 Task: In the  document Andrew.epub ,change text color to 'Dark Red' Insert the mentioned shape below the text 'Rounded Rectangle'. Change color of the shape to  PinkChange shape height to 0.7
Action: Mouse moved to (497, 225)
Screenshot: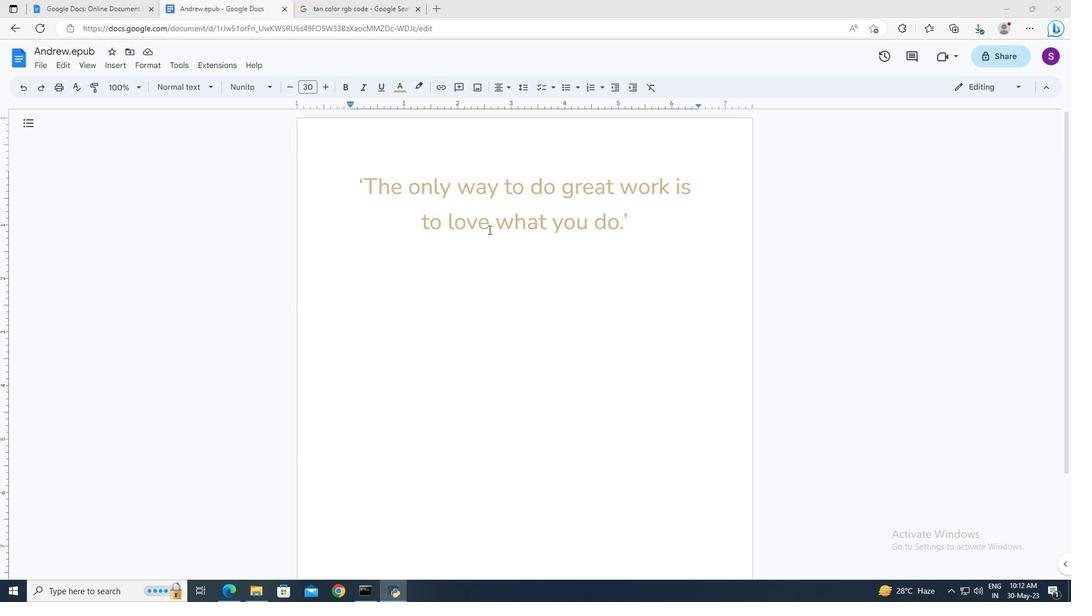 
Action: Mouse pressed left at (497, 225)
Screenshot: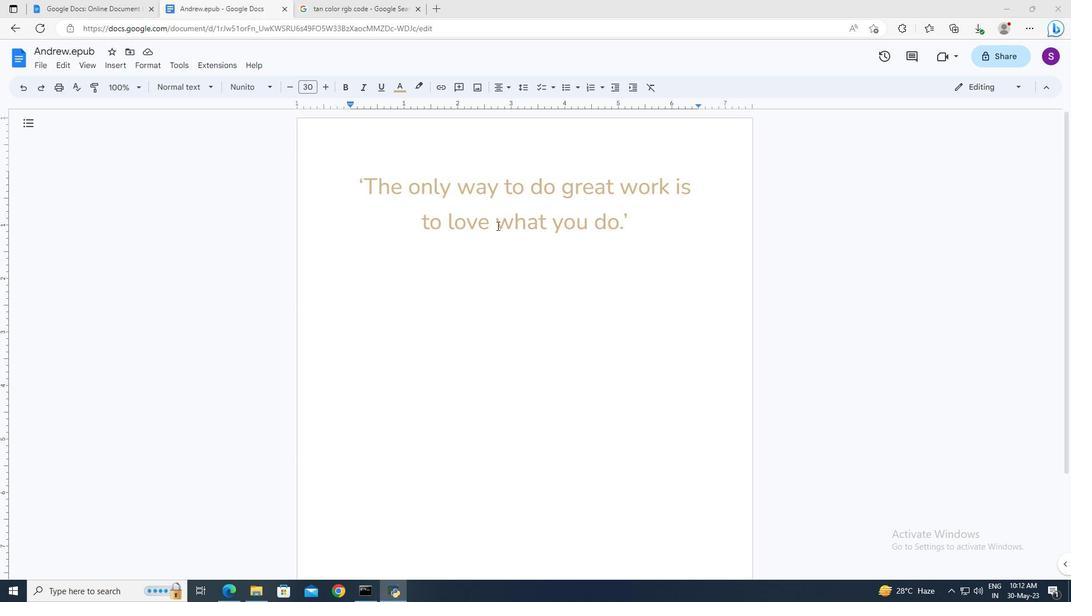 
Action: Mouse moved to (496, 224)
Screenshot: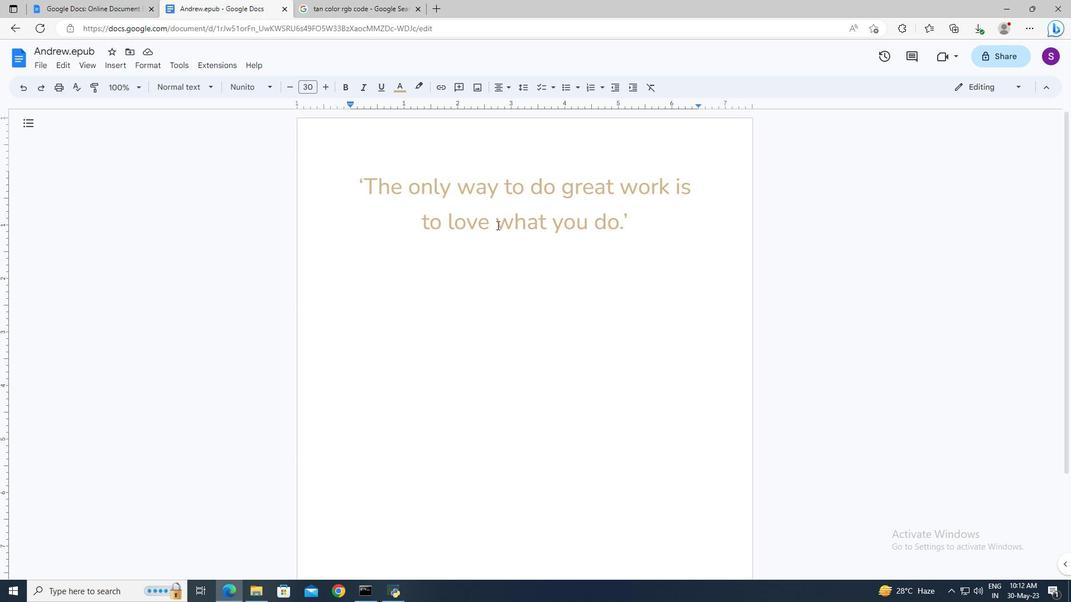 
Action: Key pressed ctrl+A
Screenshot: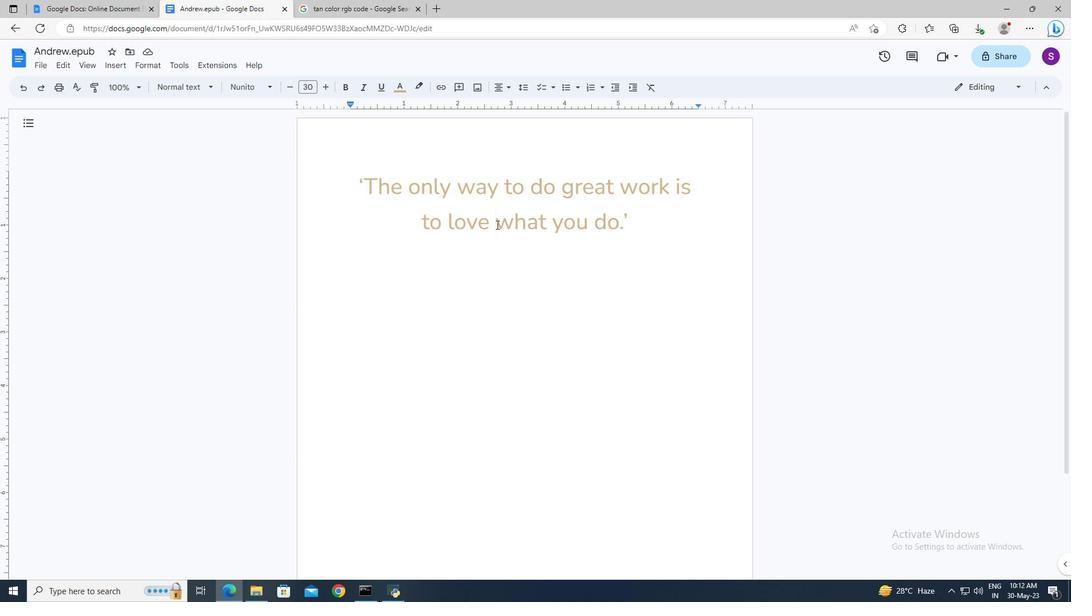 
Action: Mouse moved to (401, 87)
Screenshot: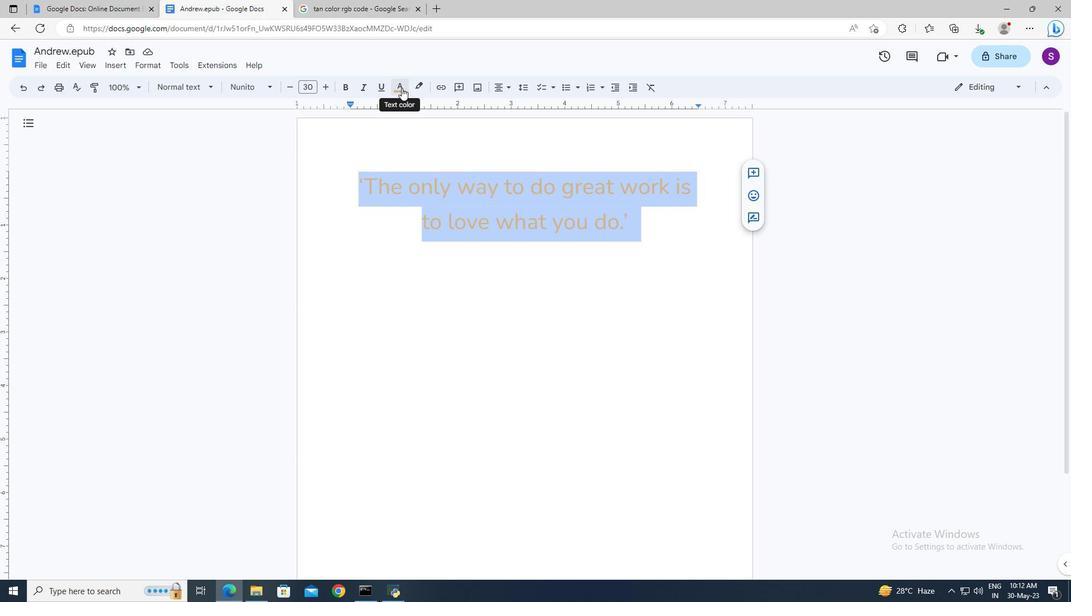 
Action: Mouse pressed left at (401, 87)
Screenshot: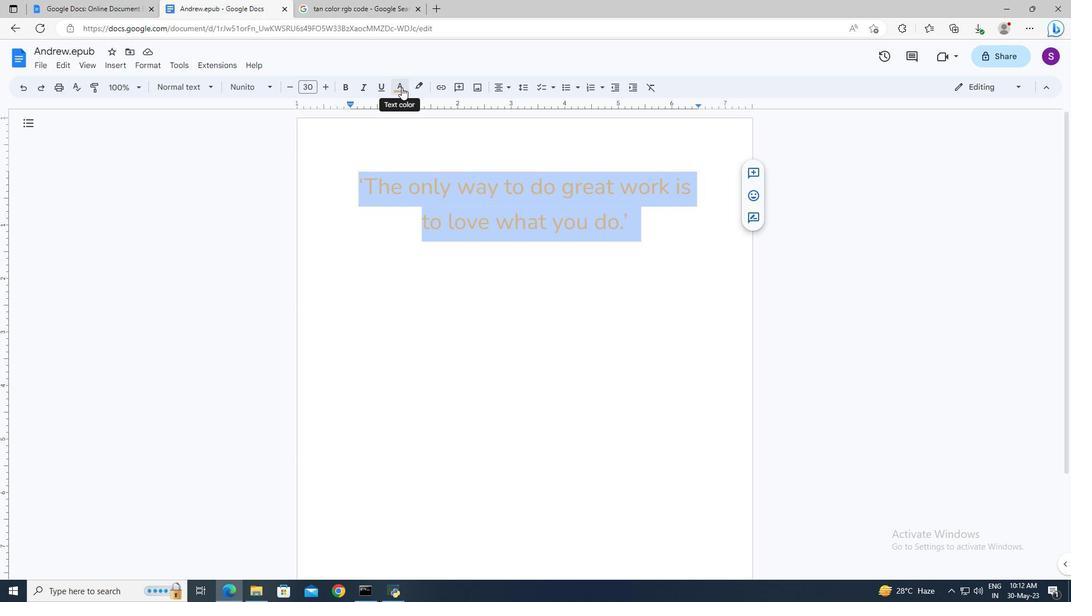 
Action: Mouse moved to (416, 176)
Screenshot: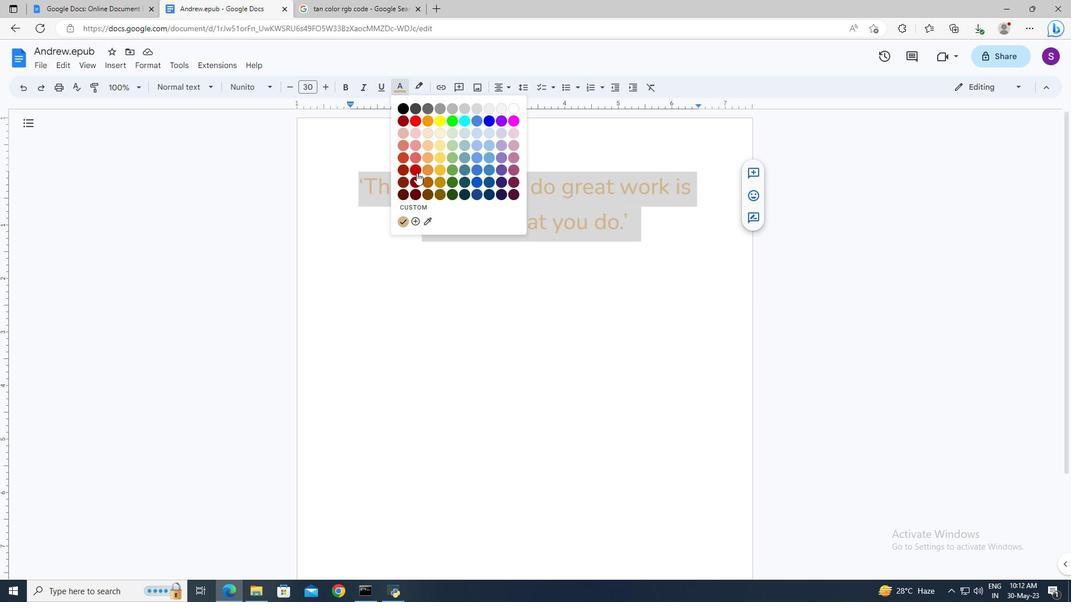 
Action: Mouse pressed left at (416, 176)
Screenshot: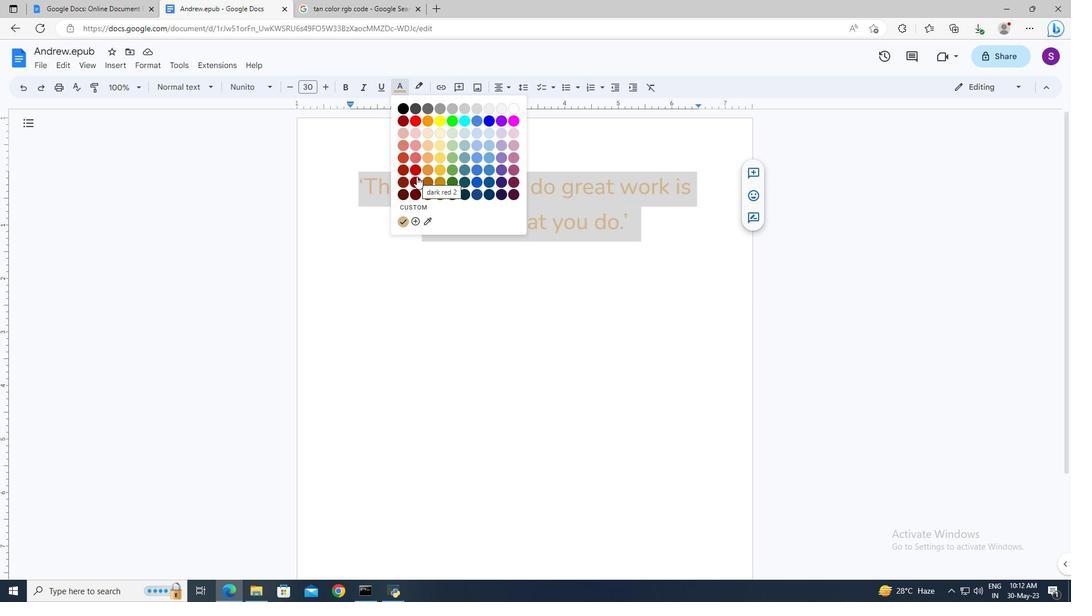 
Action: Mouse moved to (648, 228)
Screenshot: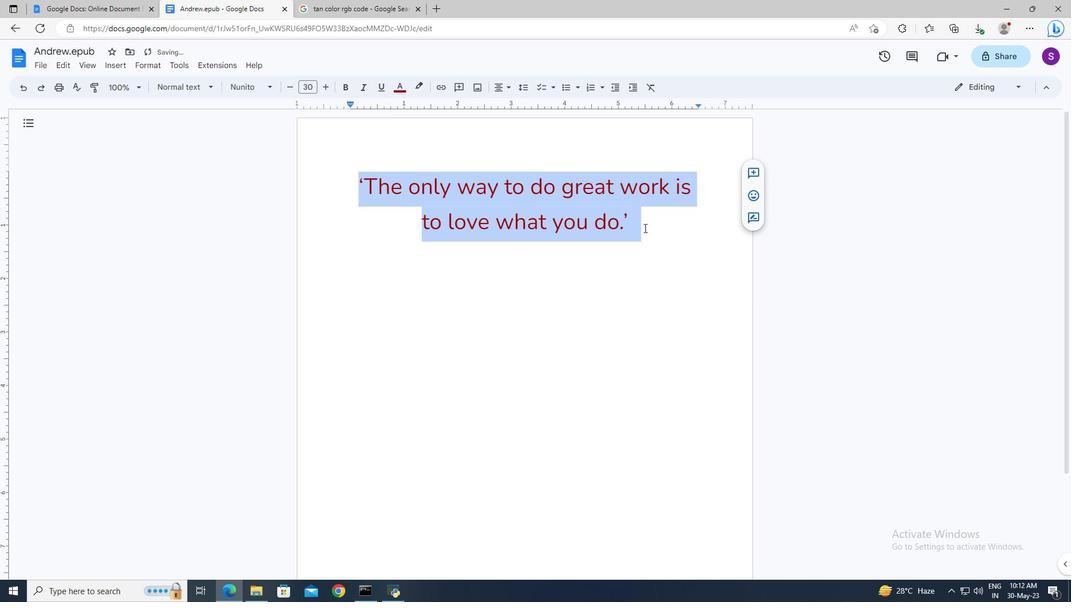 
Action: Mouse pressed left at (648, 228)
Screenshot: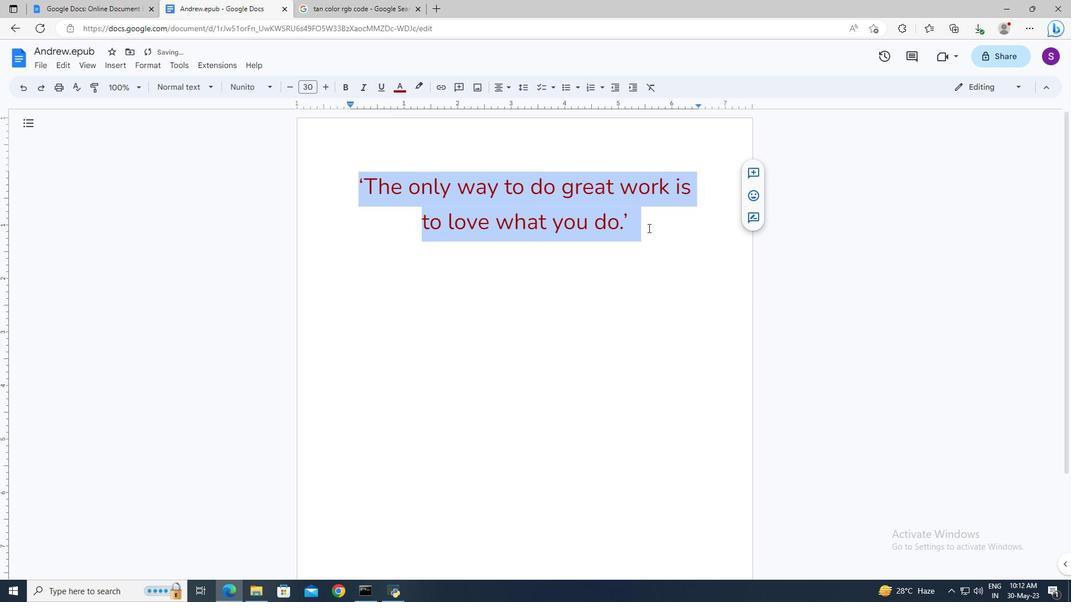 
Action: Key pressed <Key.enter>
Screenshot: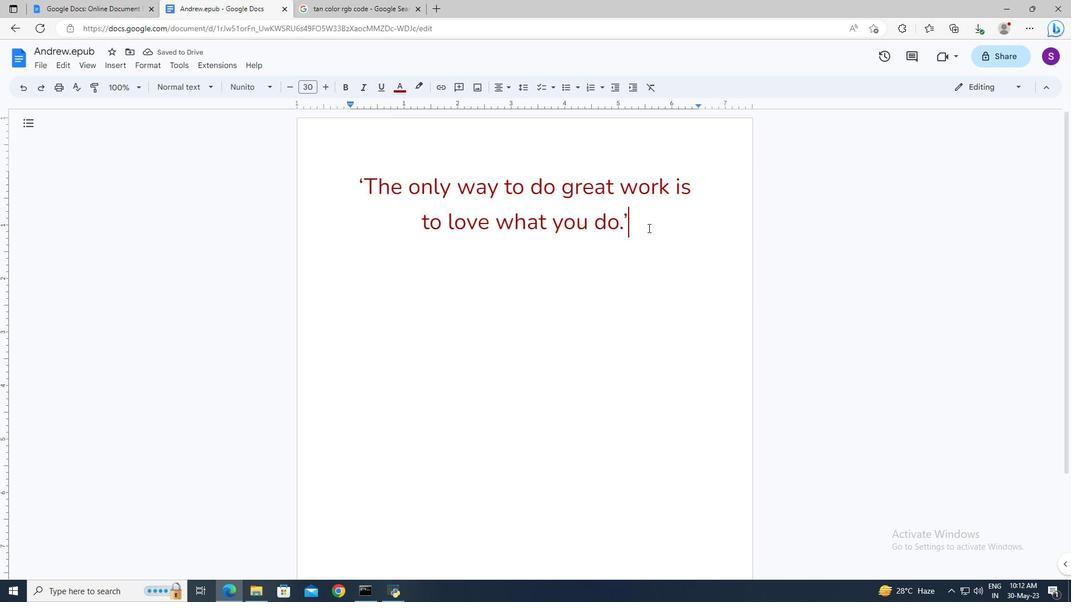 
Action: Mouse moved to (123, 68)
Screenshot: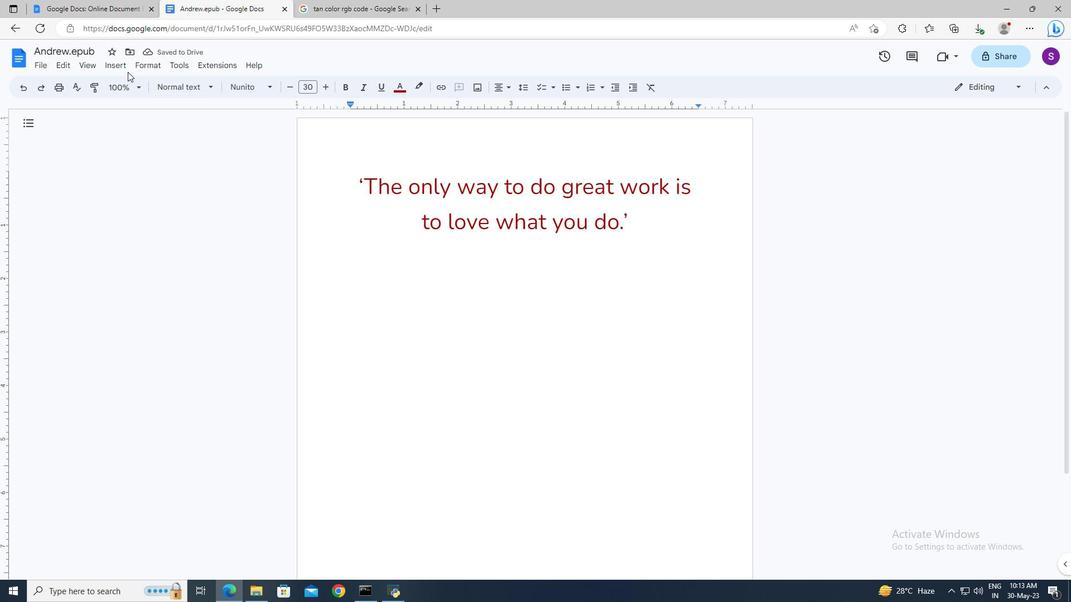 
Action: Mouse pressed left at (123, 68)
Screenshot: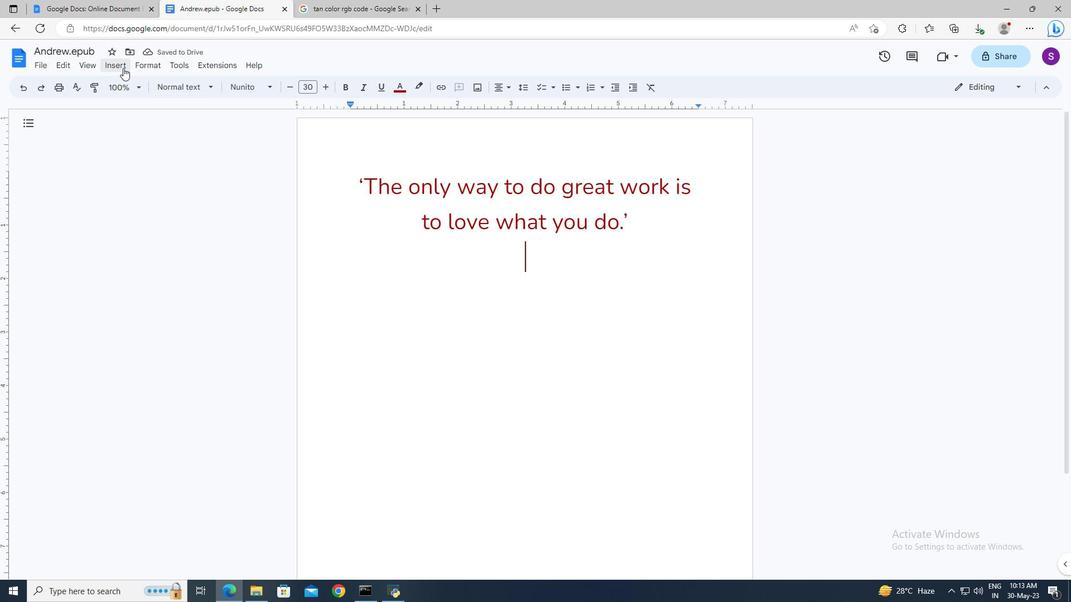 
Action: Mouse moved to (133, 114)
Screenshot: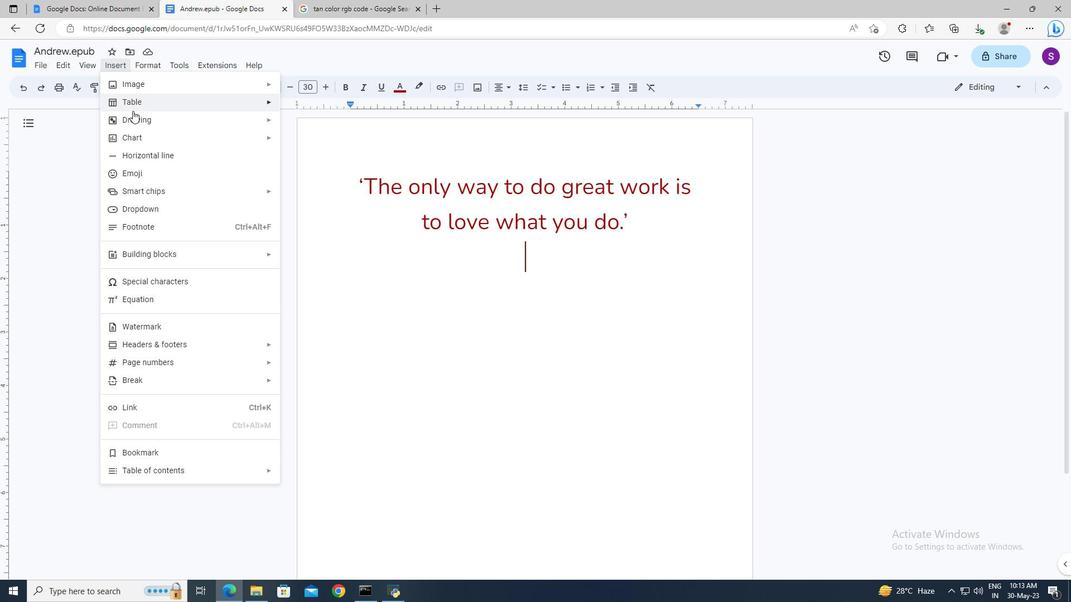 
Action: Mouse pressed left at (133, 114)
Screenshot: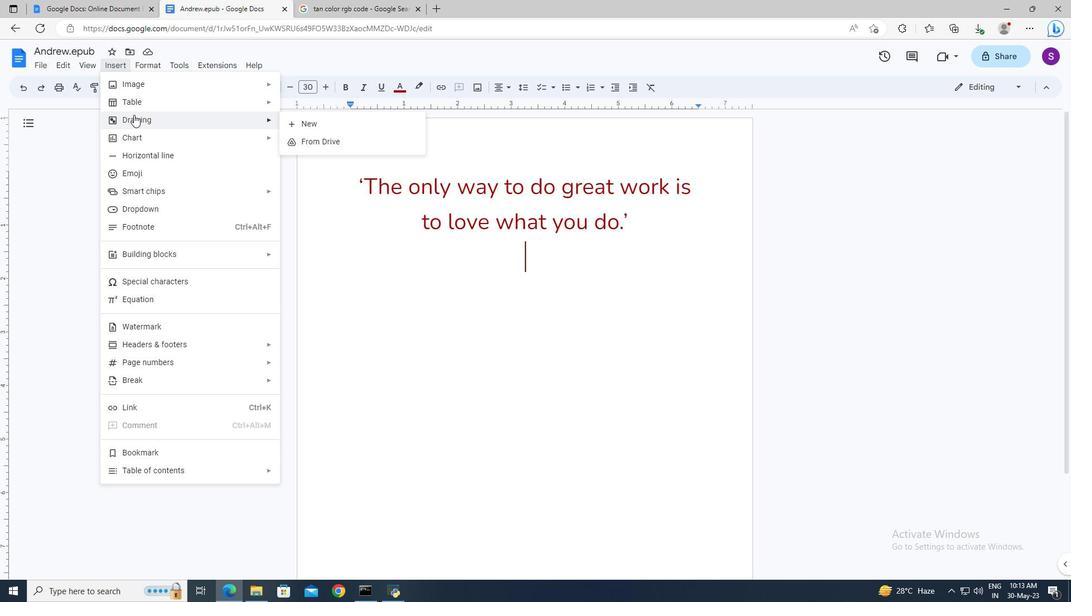 
Action: Mouse moved to (310, 121)
Screenshot: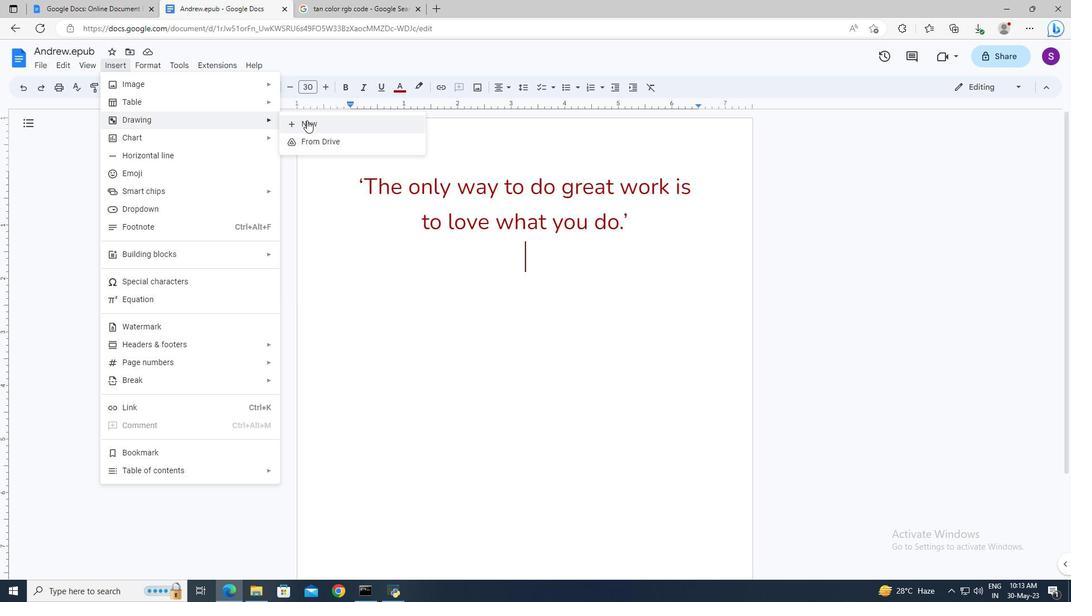 
Action: Mouse pressed left at (310, 121)
Screenshot: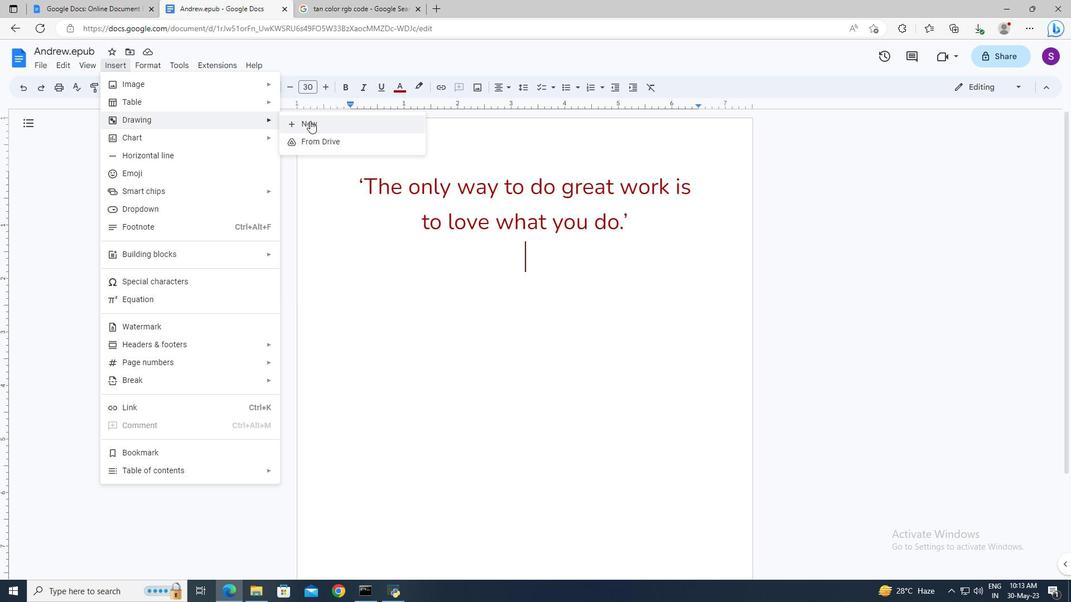 
Action: Mouse moved to (404, 122)
Screenshot: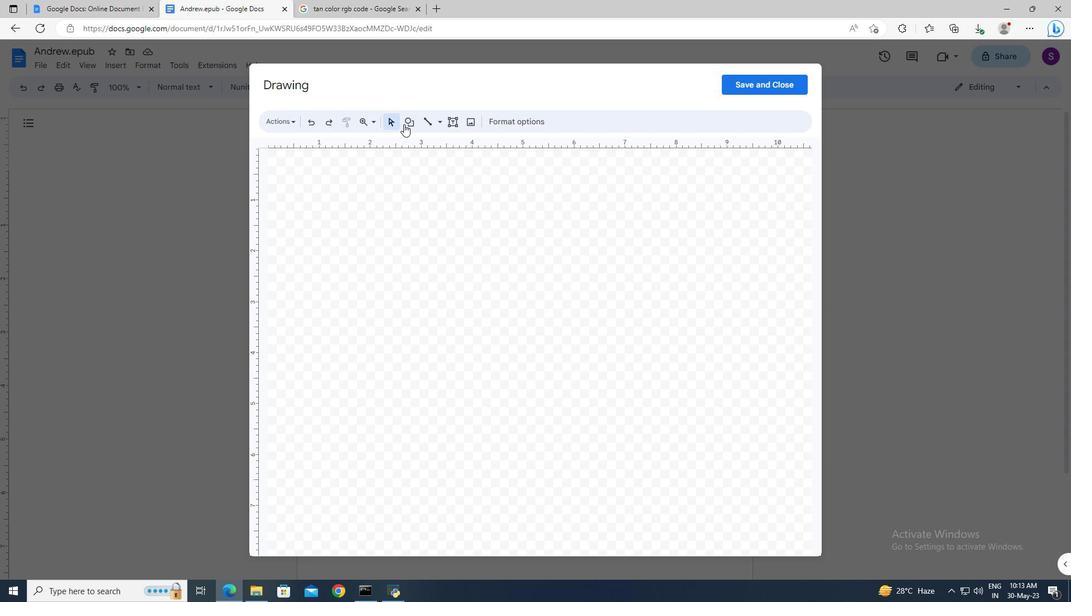 
Action: Mouse pressed left at (404, 122)
Screenshot: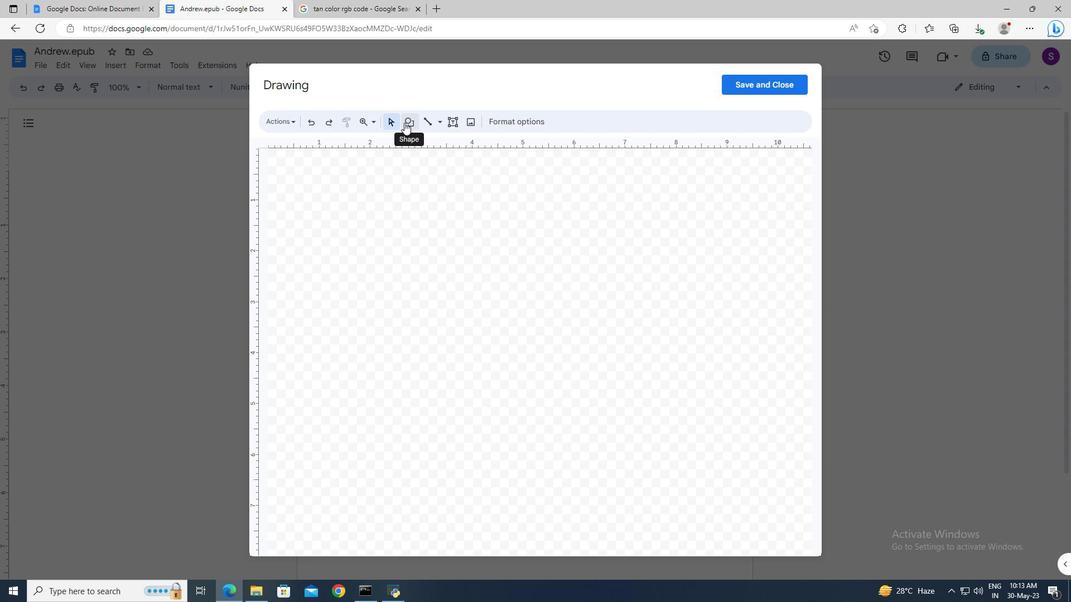 
Action: Mouse moved to (511, 144)
Screenshot: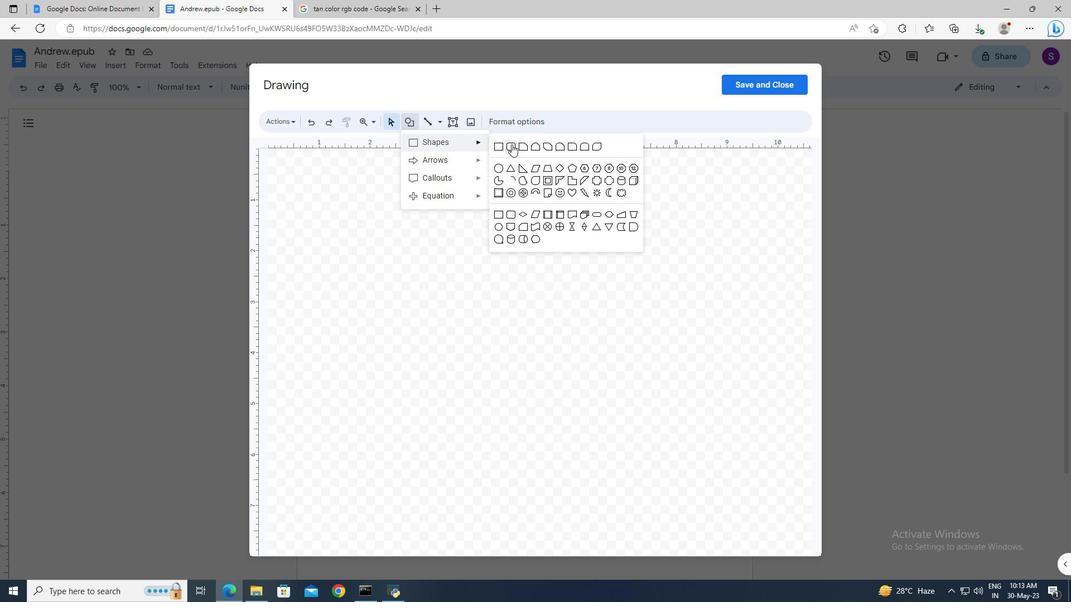
Action: Mouse pressed left at (511, 144)
Screenshot: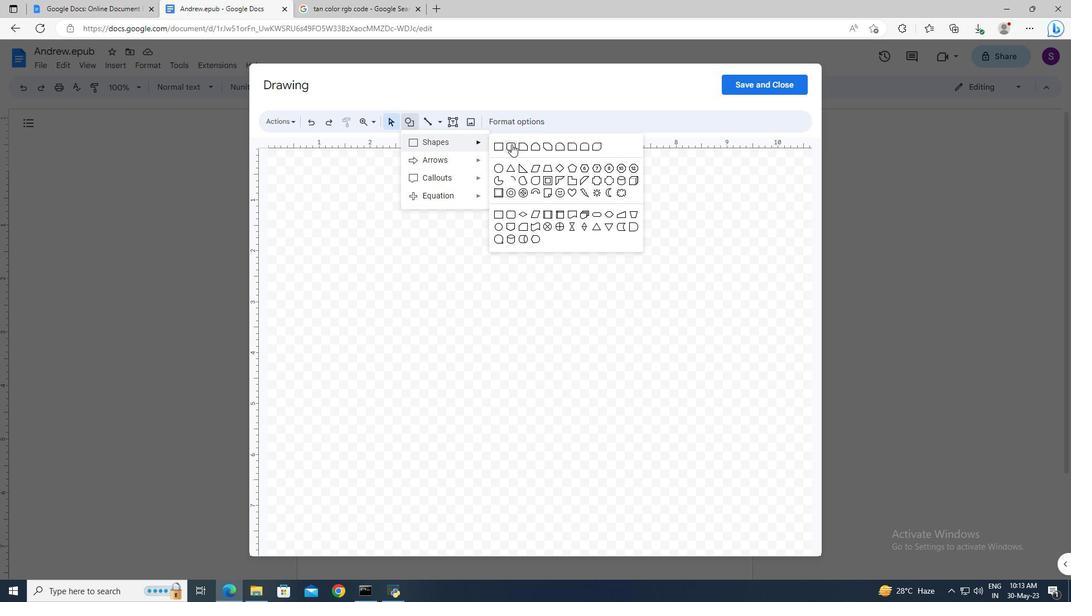 
Action: Mouse moved to (456, 198)
Screenshot: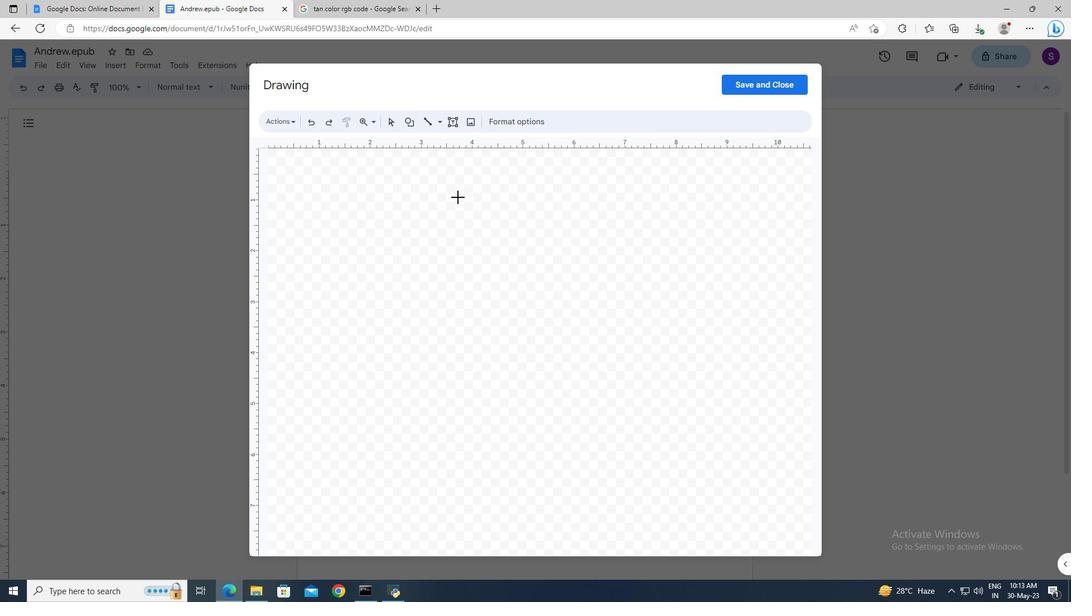 
Action: Mouse pressed left at (456, 198)
Screenshot: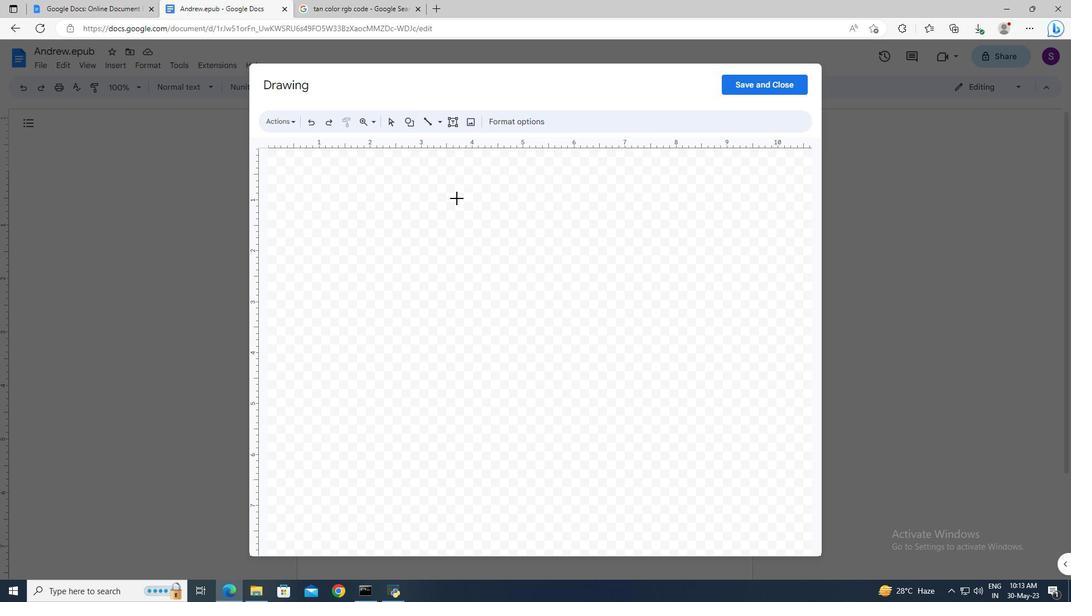 
Action: Mouse moved to (493, 126)
Screenshot: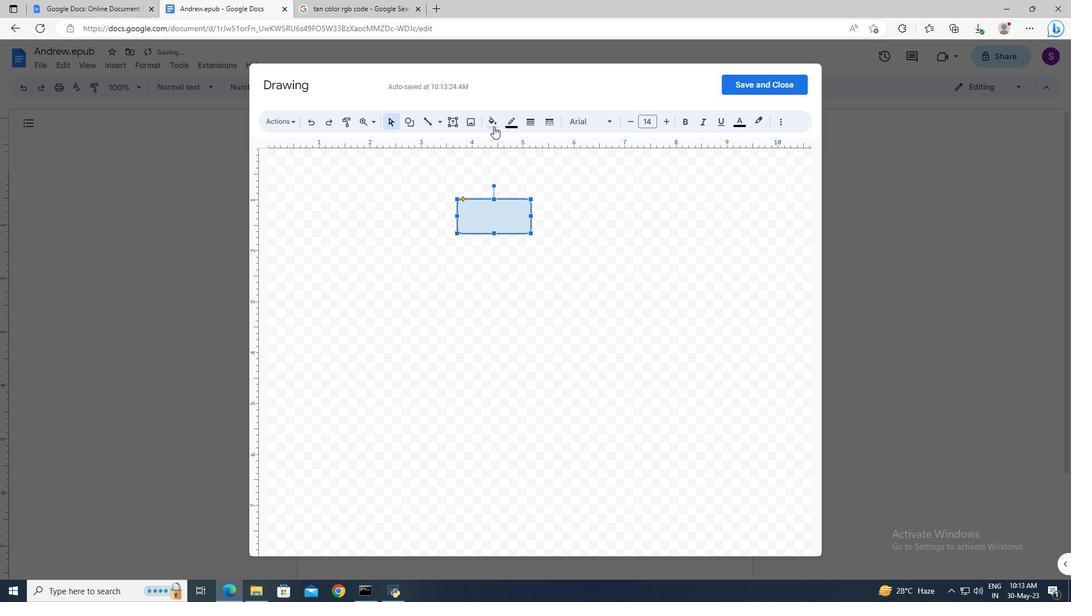 
Action: Mouse pressed left at (493, 126)
Screenshot: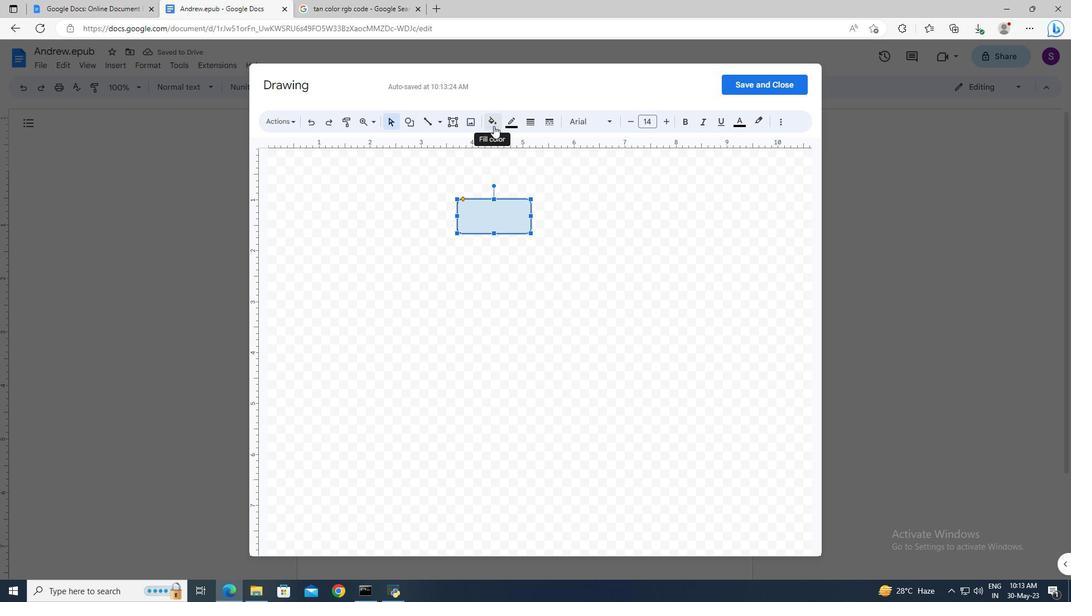 
Action: Mouse moved to (492, 175)
Screenshot: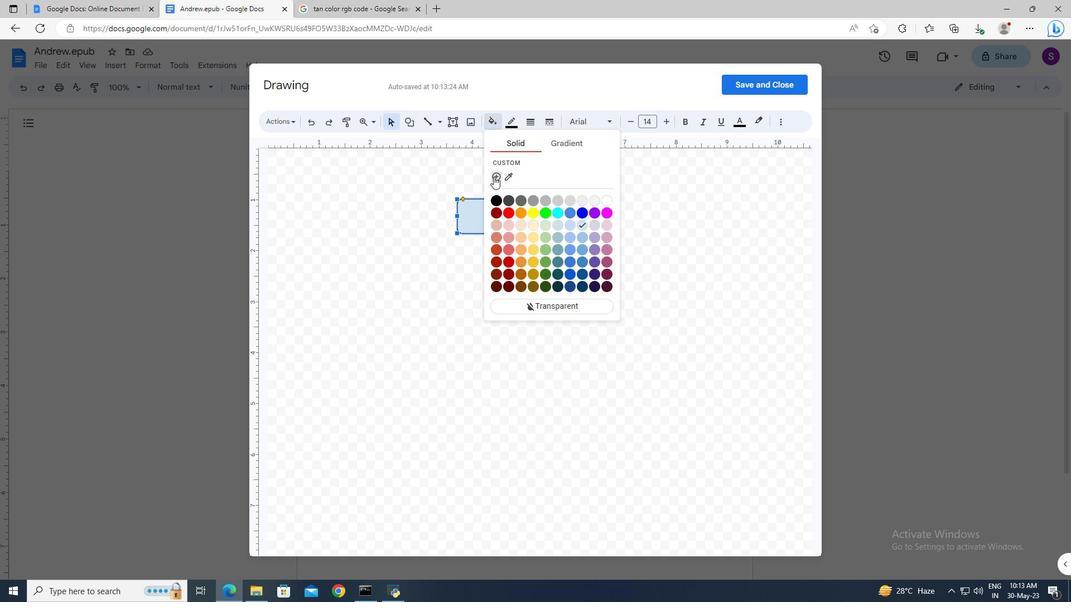 
Action: Mouse pressed left at (492, 175)
Screenshot: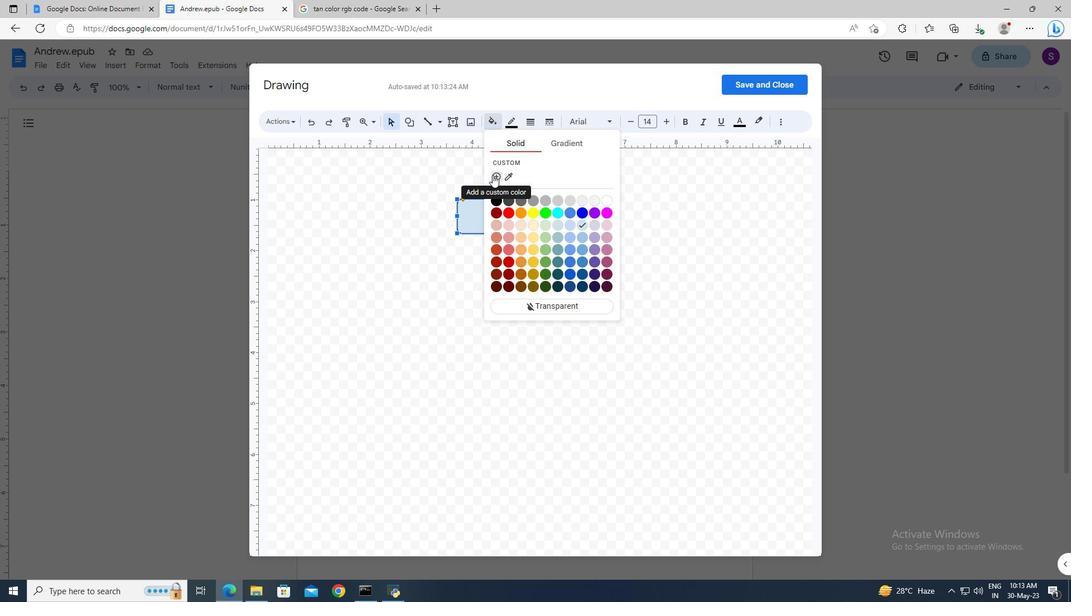 
Action: Mouse moved to (574, 335)
Screenshot: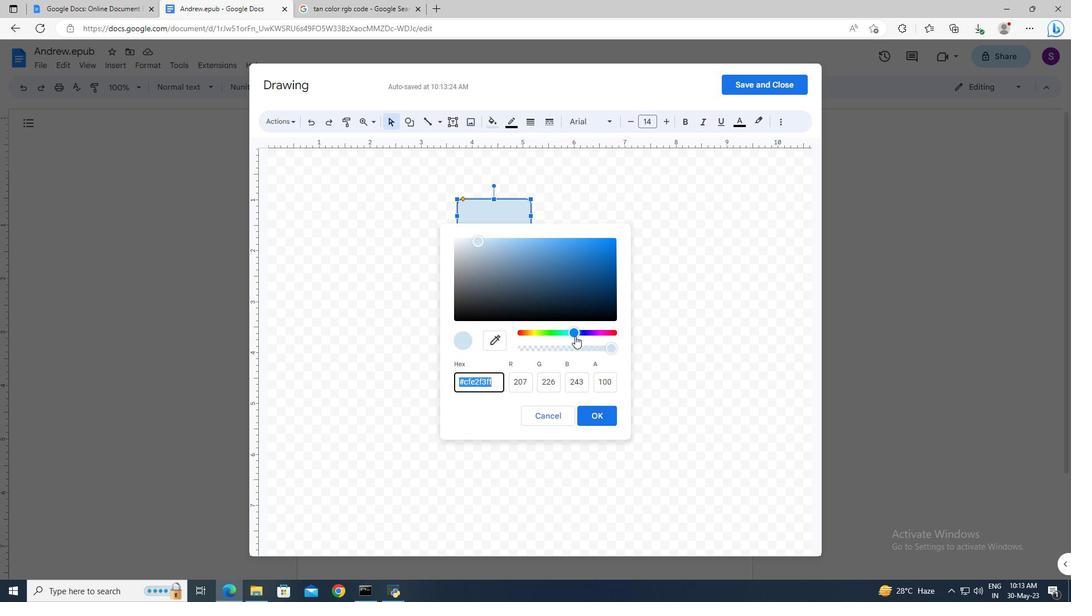 
Action: Mouse pressed left at (574, 335)
Screenshot: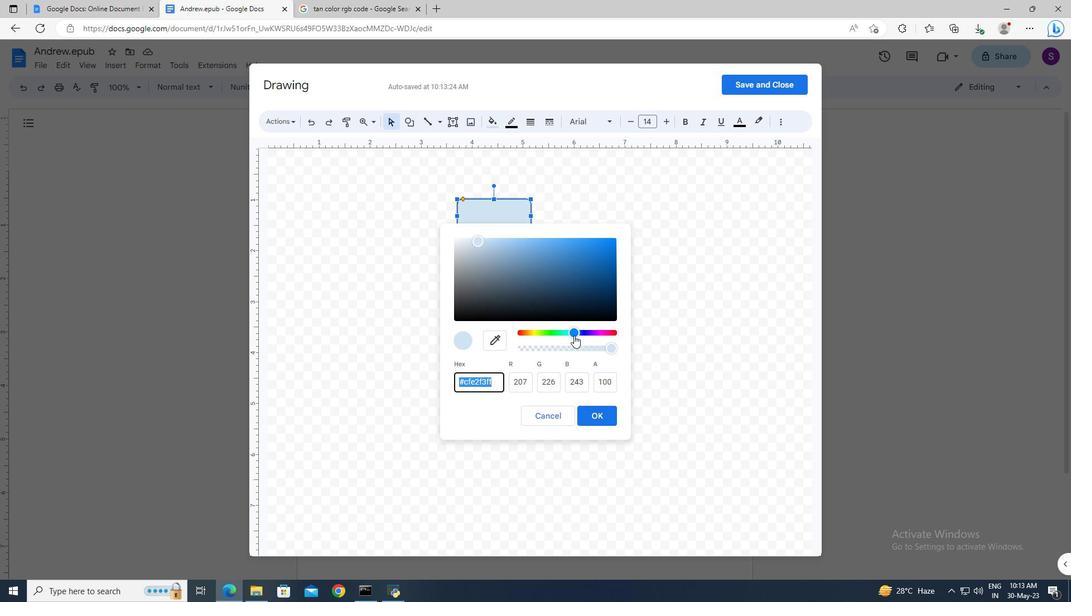 
Action: Mouse moved to (480, 242)
Screenshot: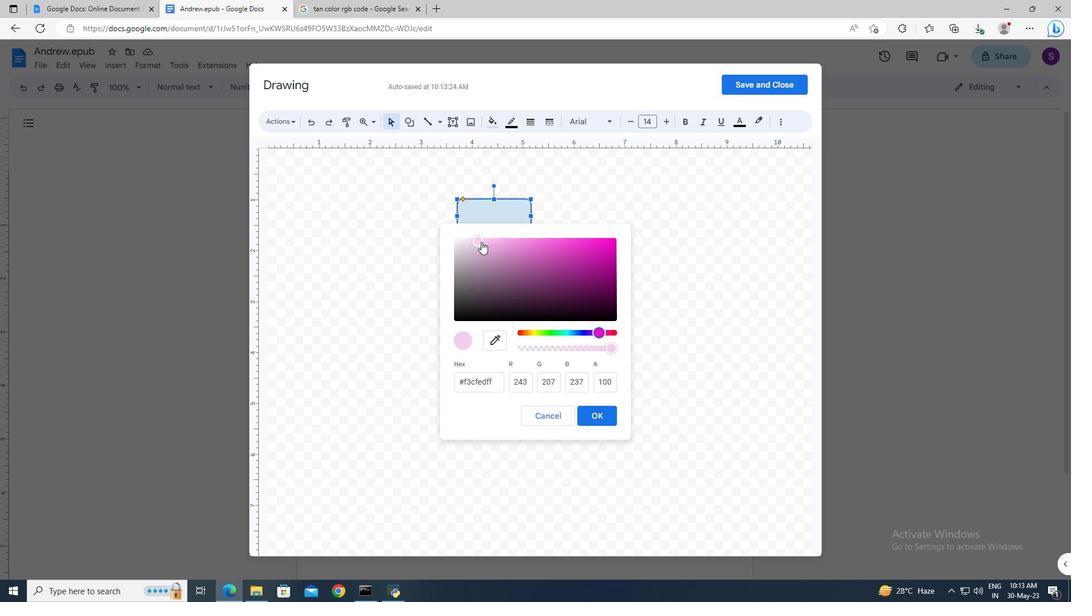 
Action: Mouse pressed left at (480, 242)
Screenshot: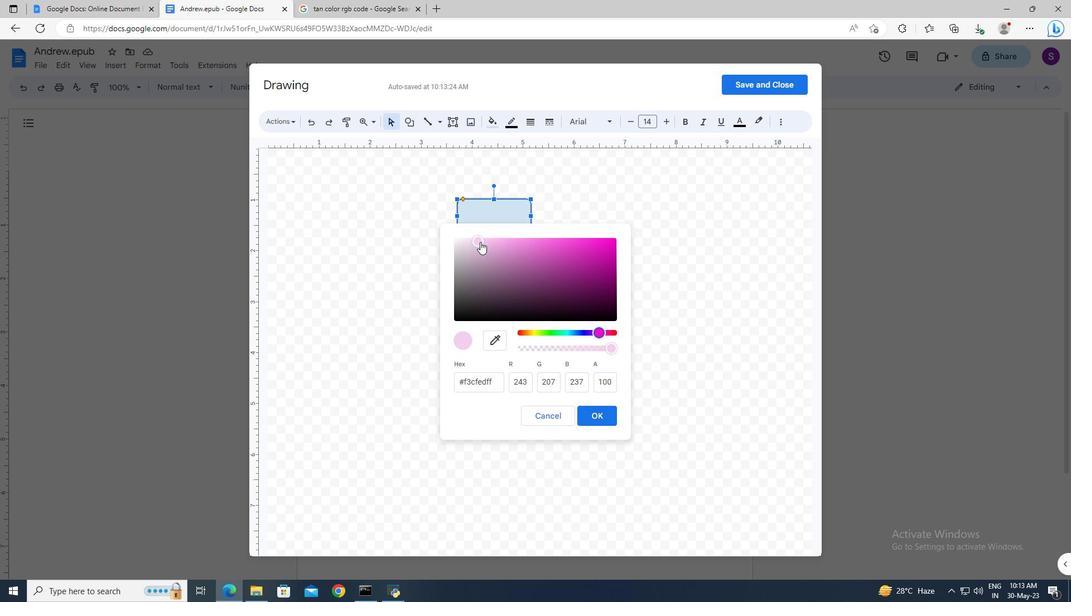
Action: Mouse moved to (593, 412)
Screenshot: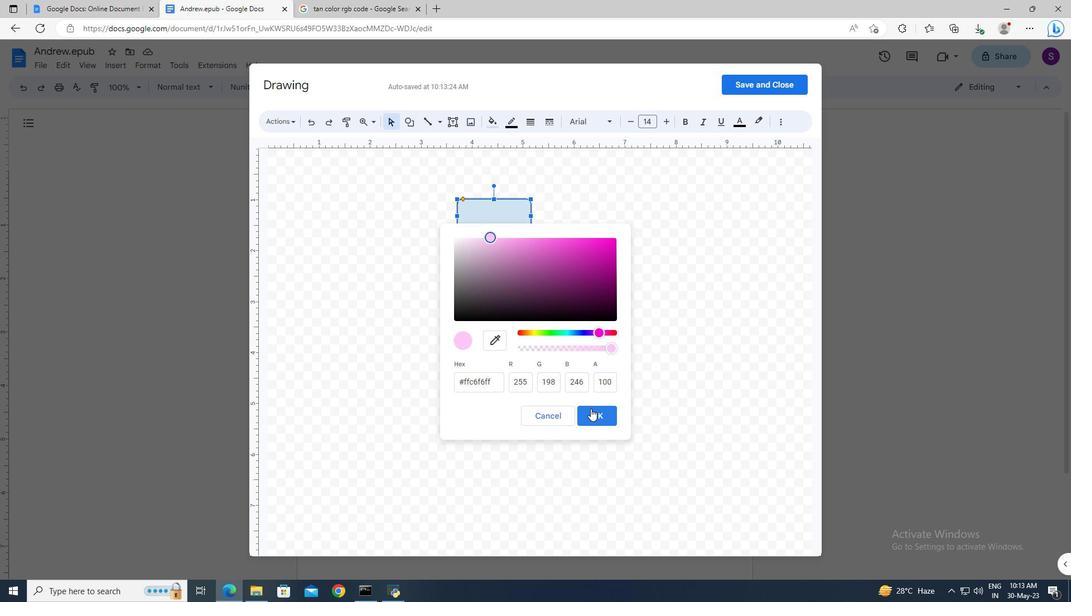 
Action: Mouse pressed left at (593, 412)
Screenshot: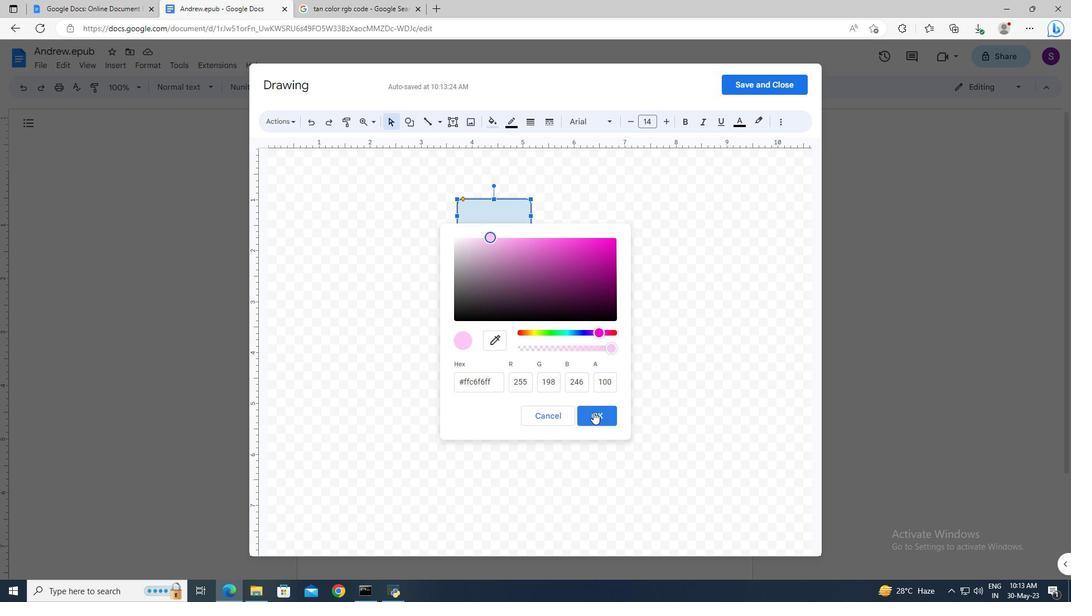 
Action: Mouse moved to (750, 88)
Screenshot: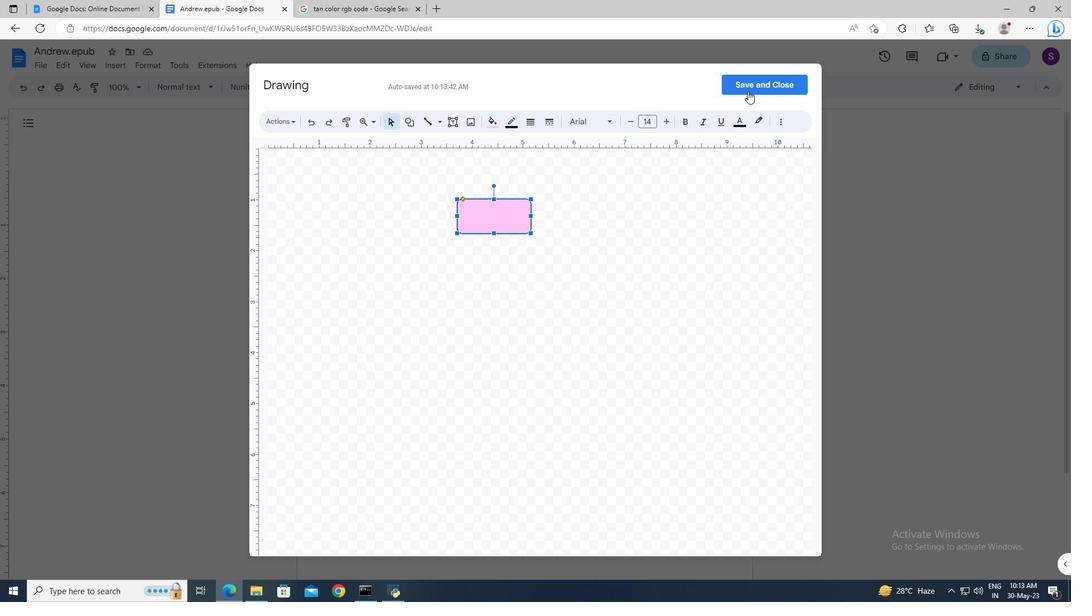 
Action: Mouse pressed left at (750, 88)
Screenshot: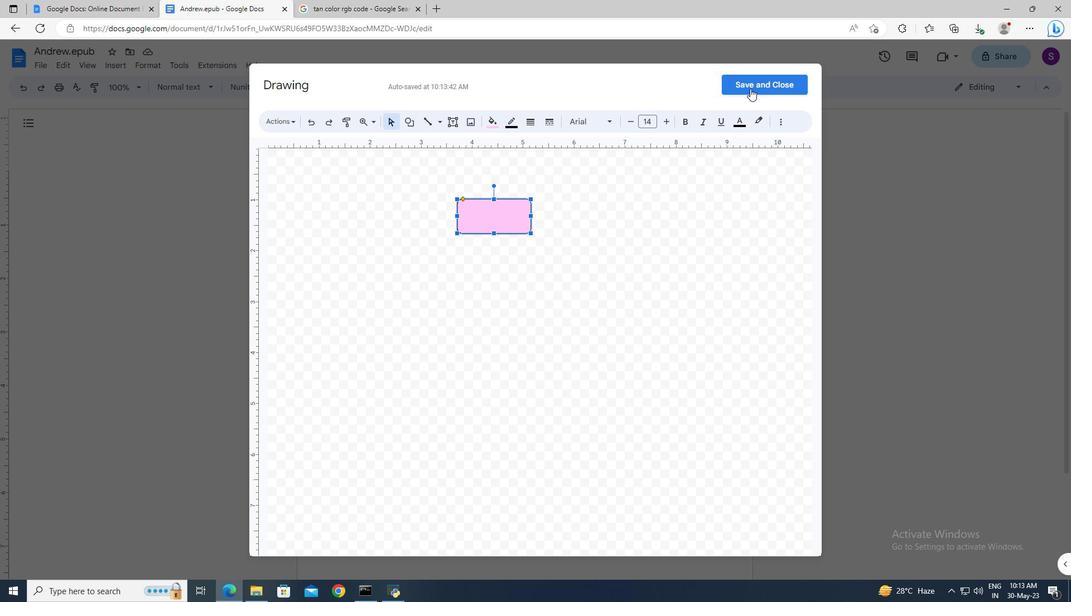 
Action: Mouse moved to (548, 261)
Screenshot: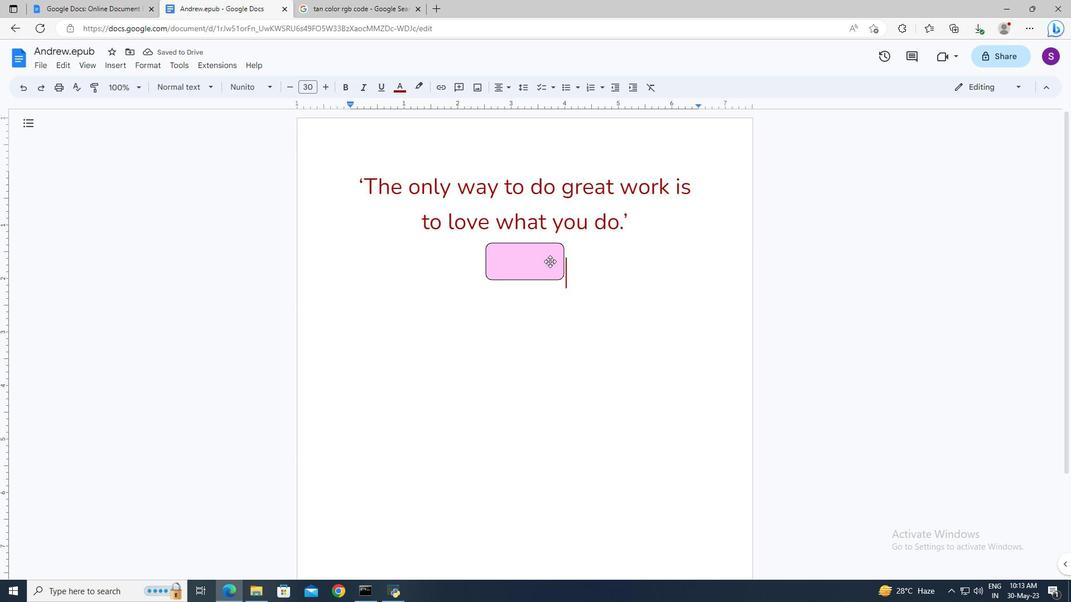 
Action: Mouse pressed left at (548, 261)
Screenshot: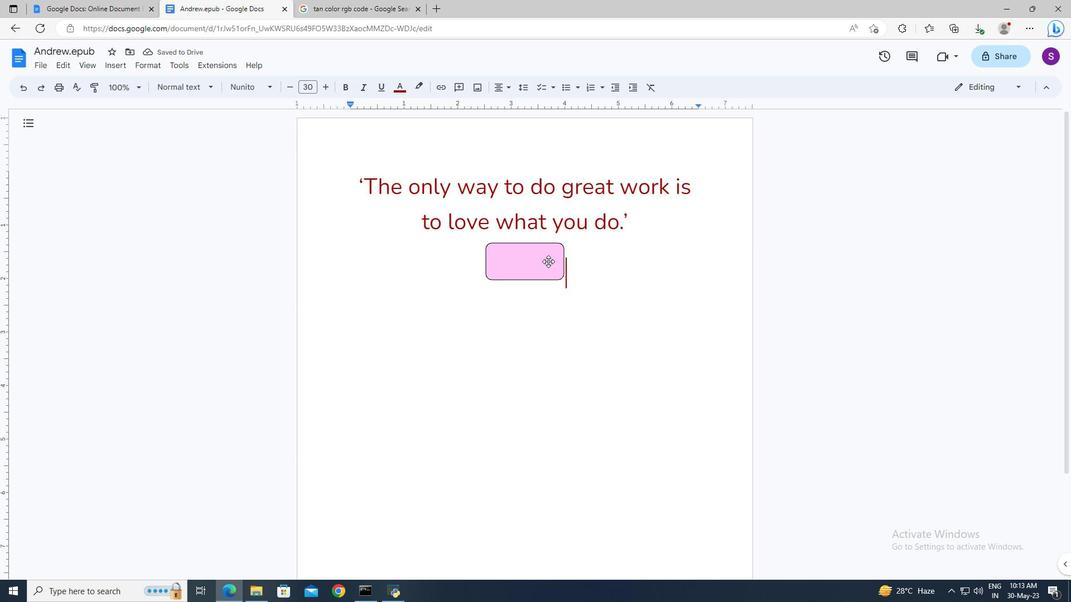 
Action: Mouse moved to (488, 93)
Screenshot: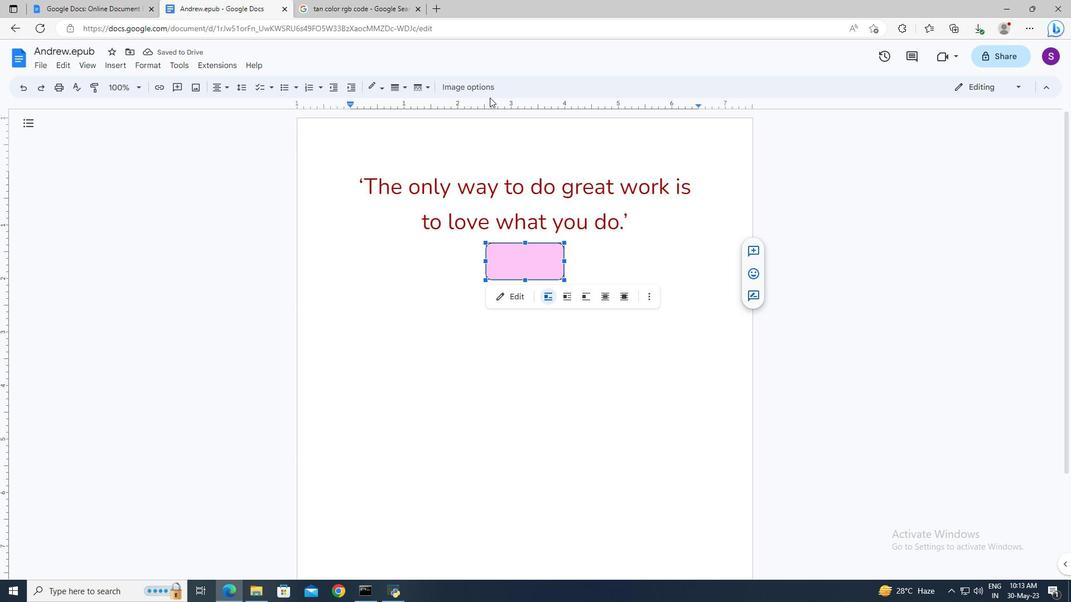
Action: Mouse pressed left at (488, 93)
Screenshot: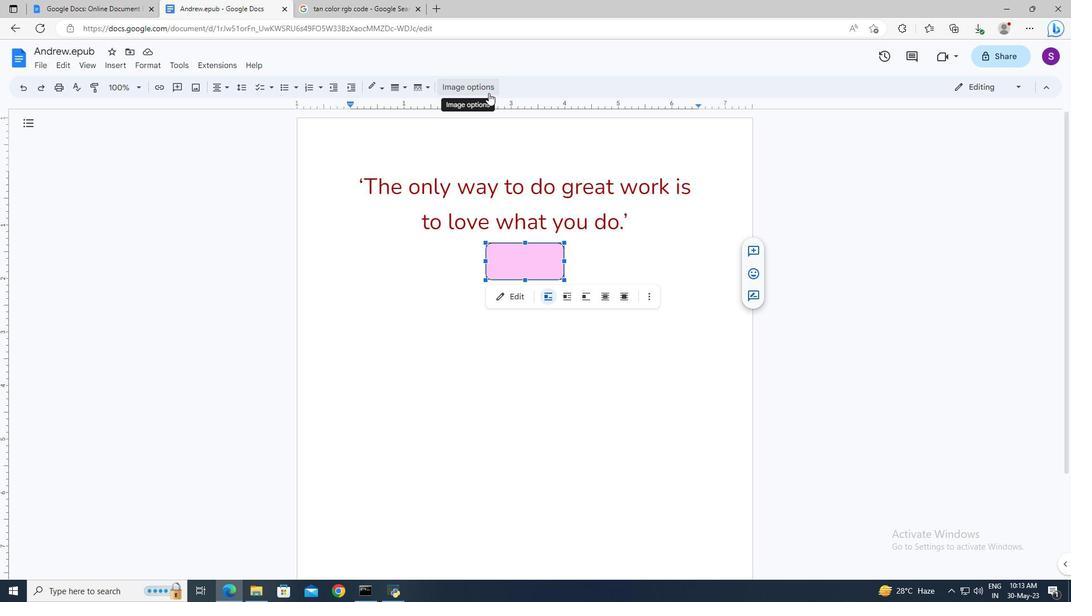 
Action: Mouse moved to (899, 126)
Screenshot: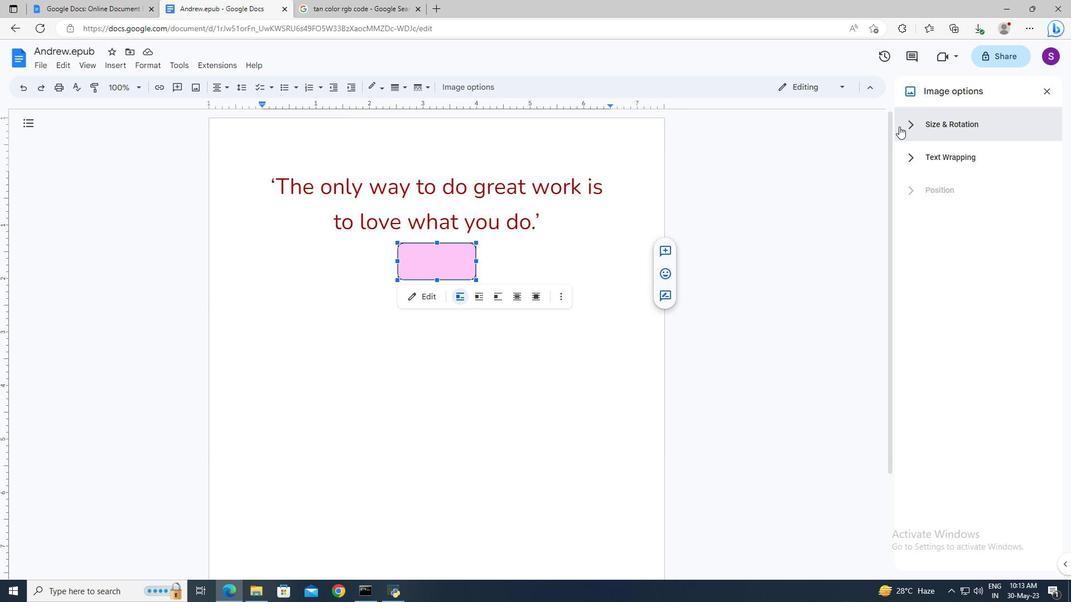 
Action: Mouse pressed left at (899, 126)
Screenshot: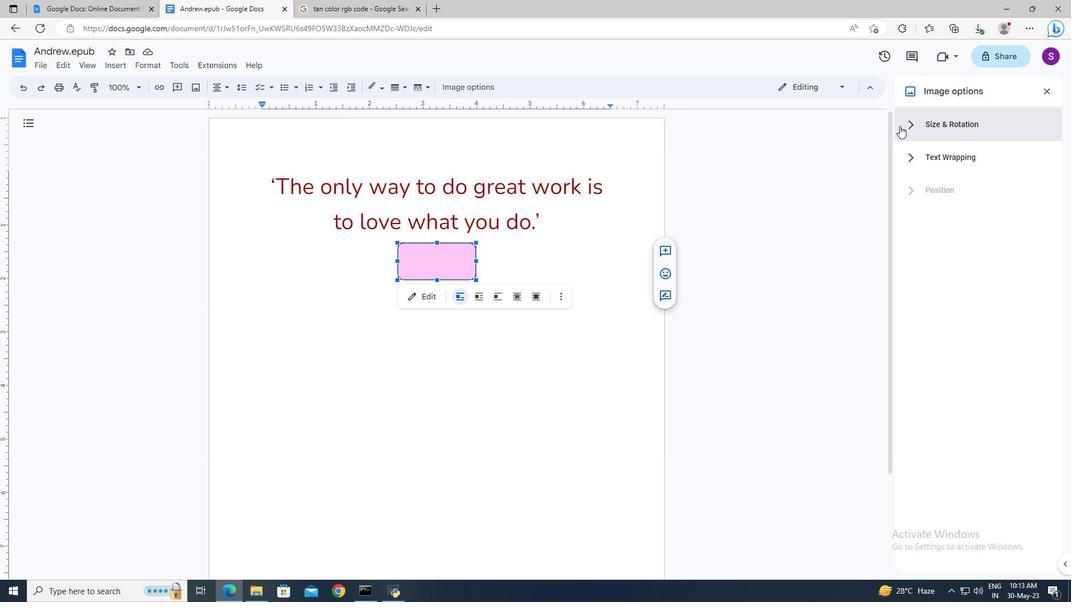 
Action: Mouse moved to (1002, 180)
Screenshot: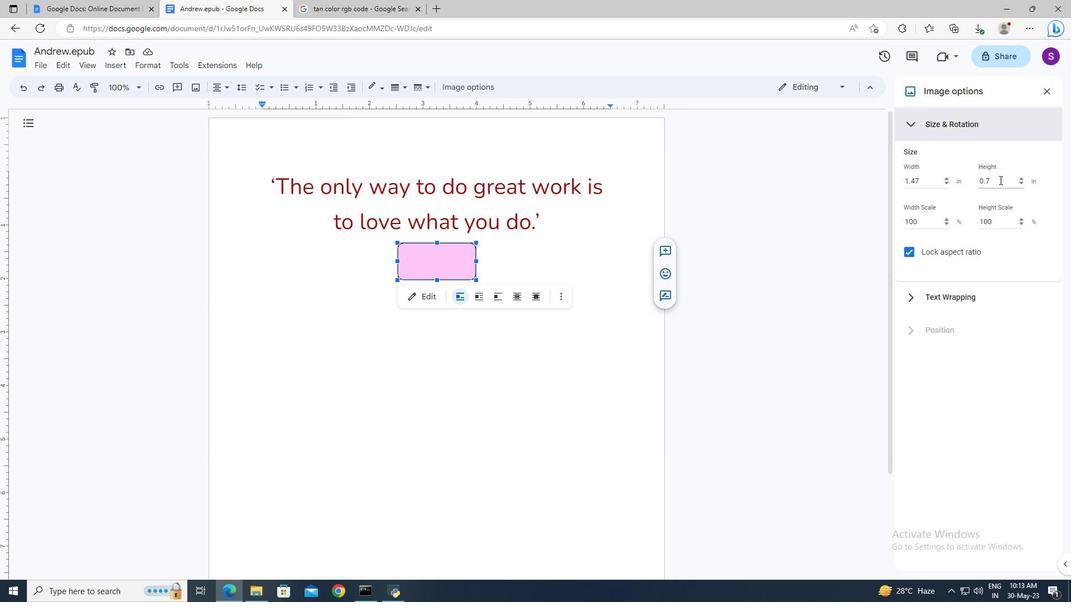 
Action: Mouse pressed left at (1002, 180)
Screenshot: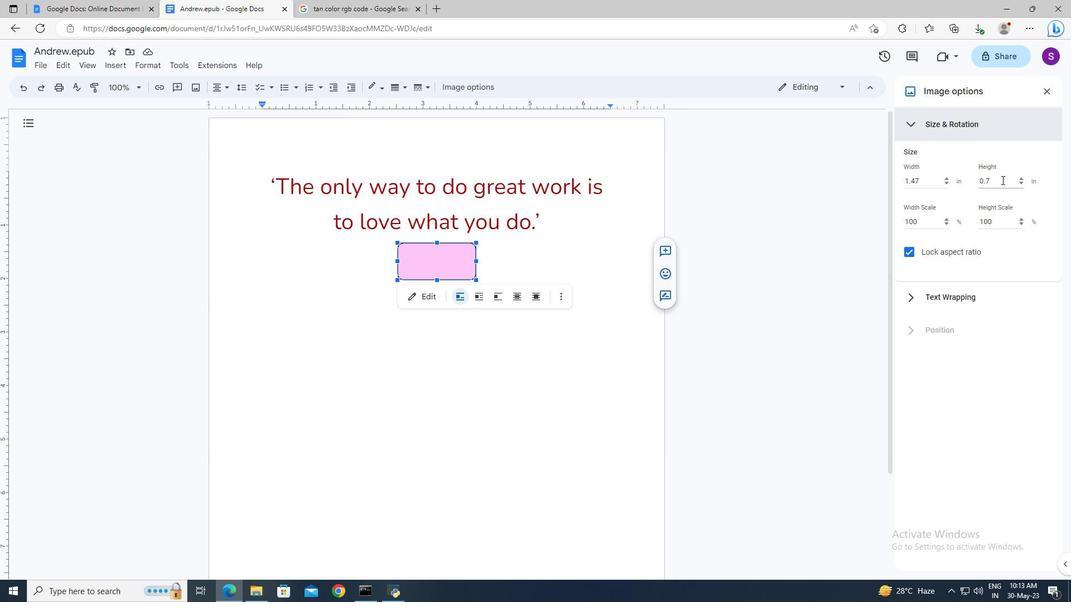 
Action: Mouse moved to (772, 54)
Screenshot: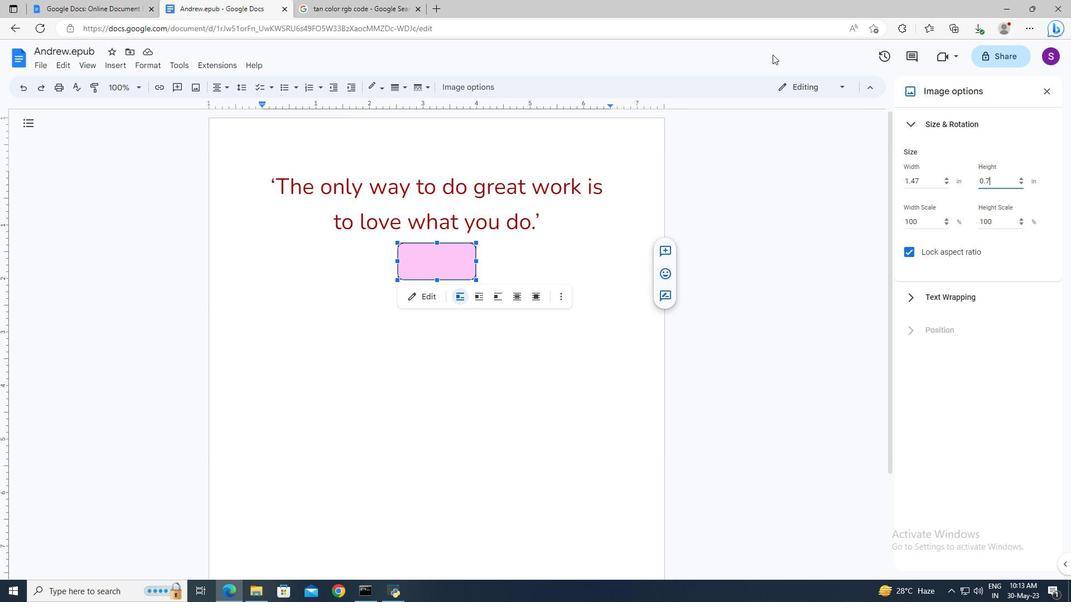 
Action: Key pressed ctrl+A<Key.delete>0.7<Key.enter>
Screenshot: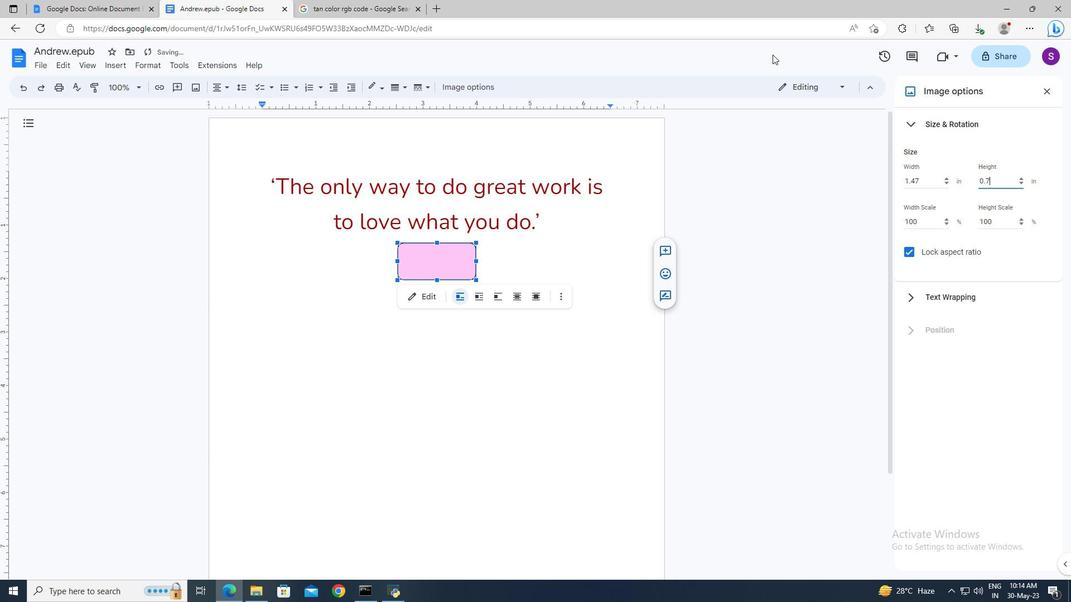 
Action: Mouse moved to (1051, 93)
Screenshot: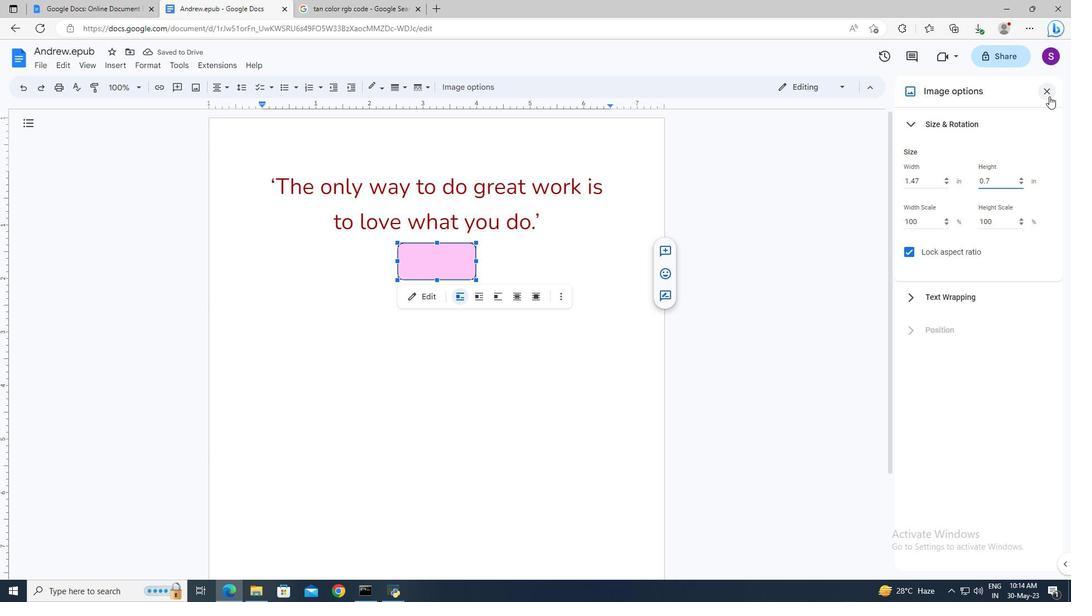 
Action: Mouse pressed left at (1051, 93)
Screenshot: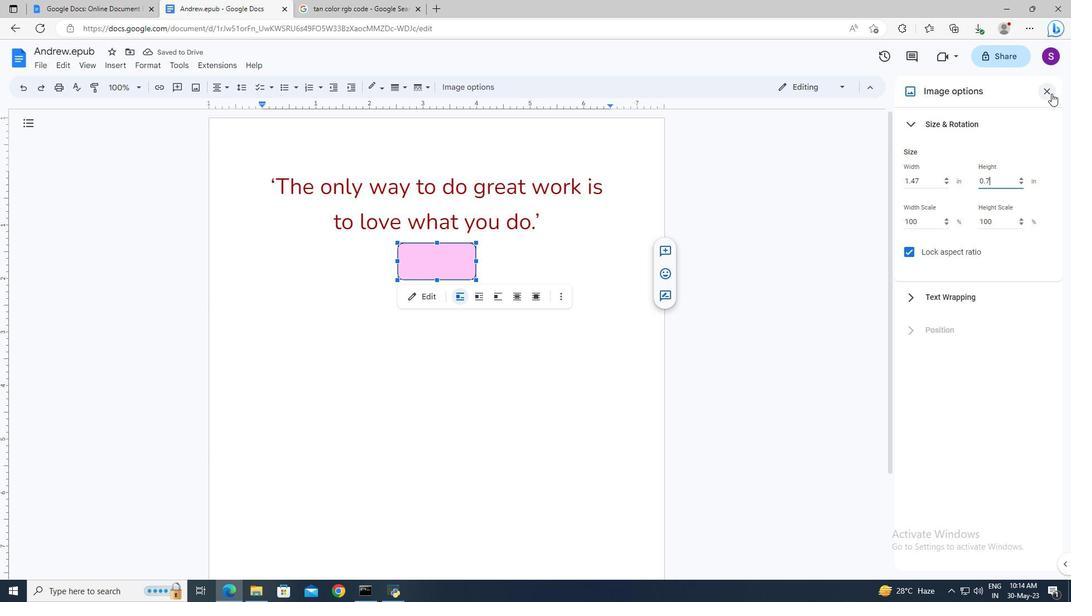 
Action: Mouse moved to (657, 253)
Screenshot: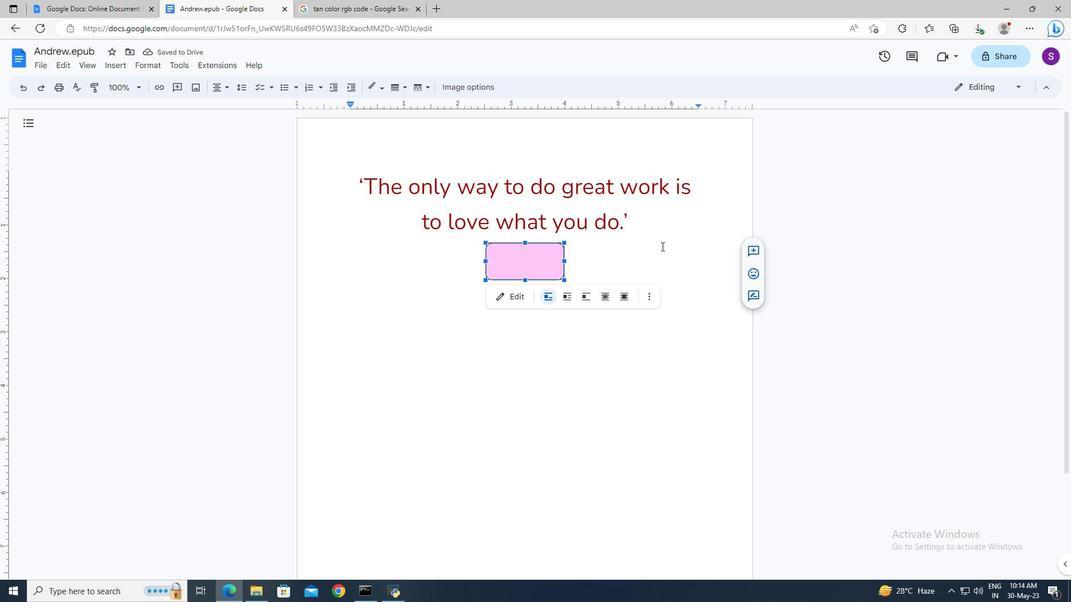 
Action: Mouse pressed left at (657, 253)
Screenshot: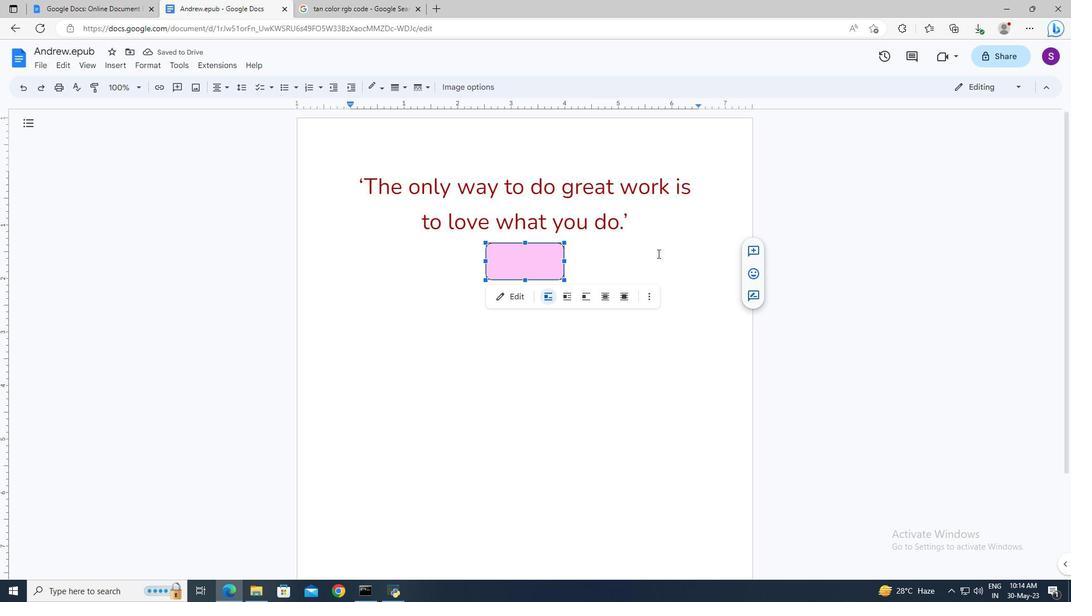 
